 Task: Open settings.json of local echo style in the integrated.
Action: Mouse moved to (23, 544)
Screenshot: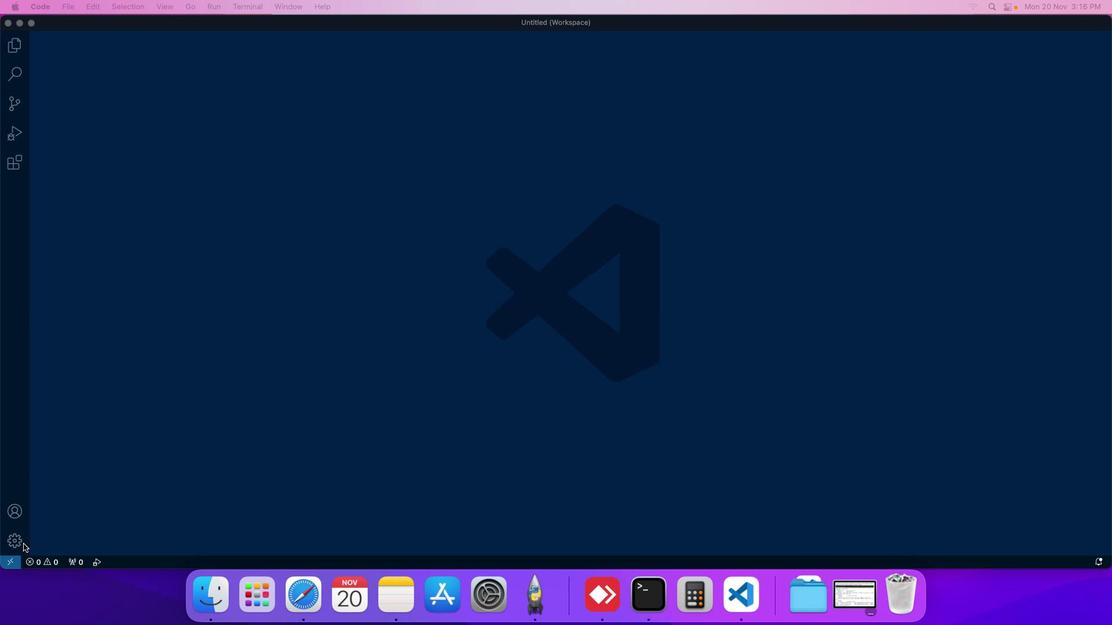 
Action: Mouse pressed left at (23, 544)
Screenshot: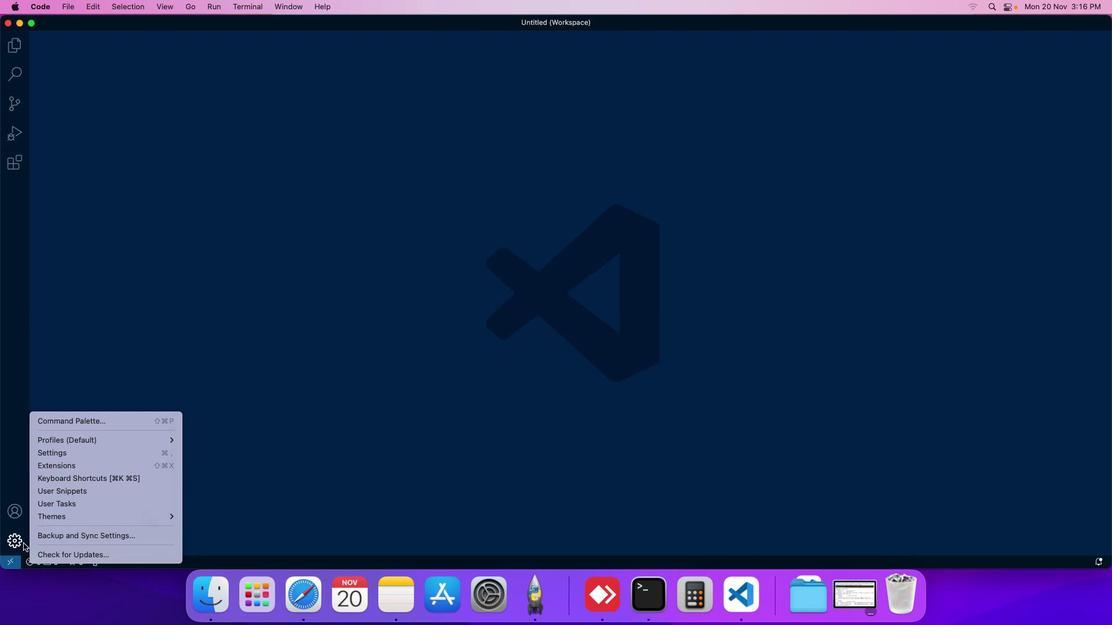 
Action: Mouse moved to (59, 455)
Screenshot: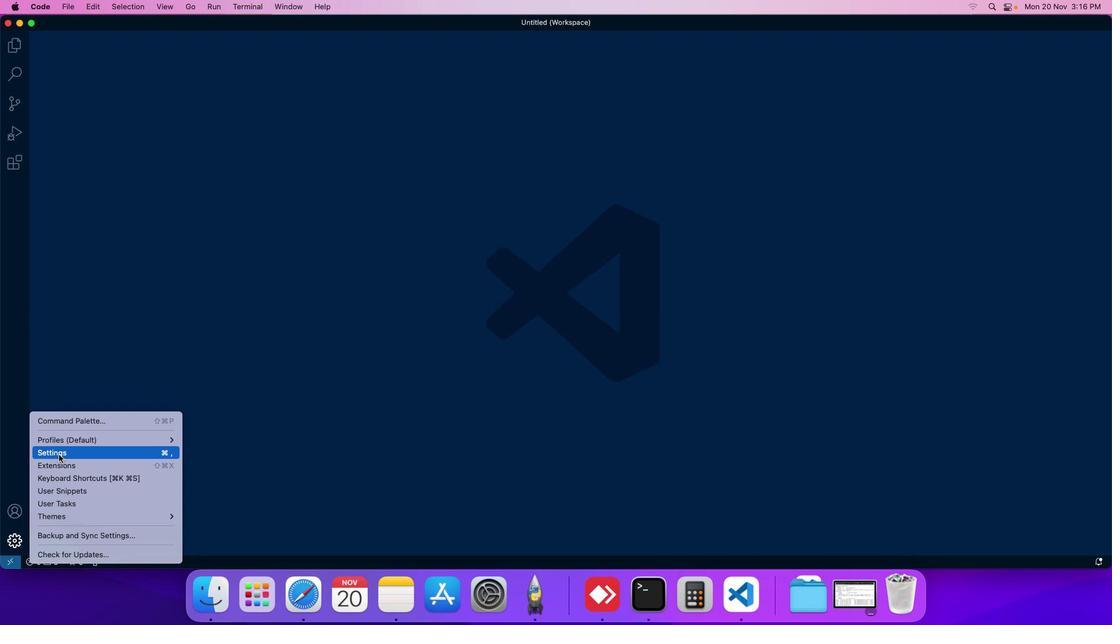
Action: Mouse pressed left at (59, 455)
Screenshot: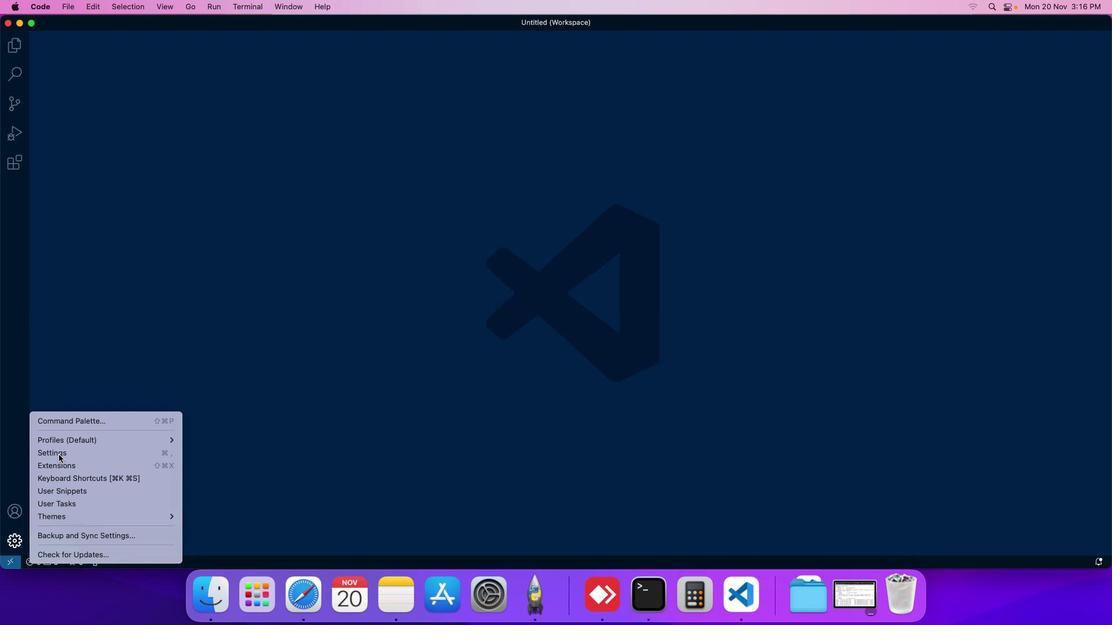 
Action: Mouse moved to (266, 94)
Screenshot: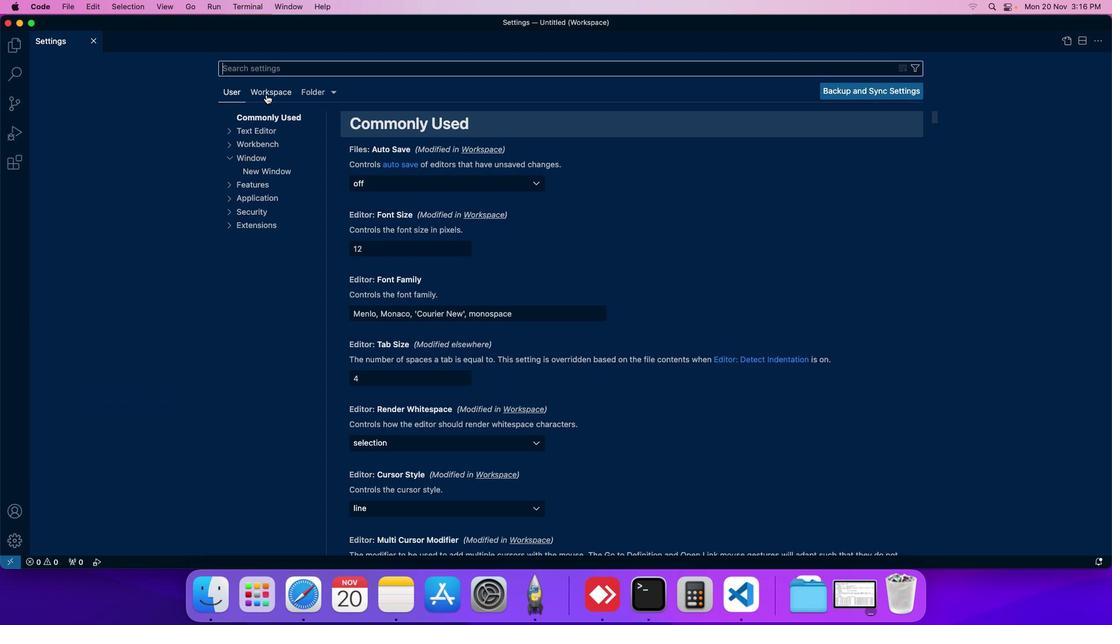 
Action: Mouse pressed left at (266, 94)
Screenshot: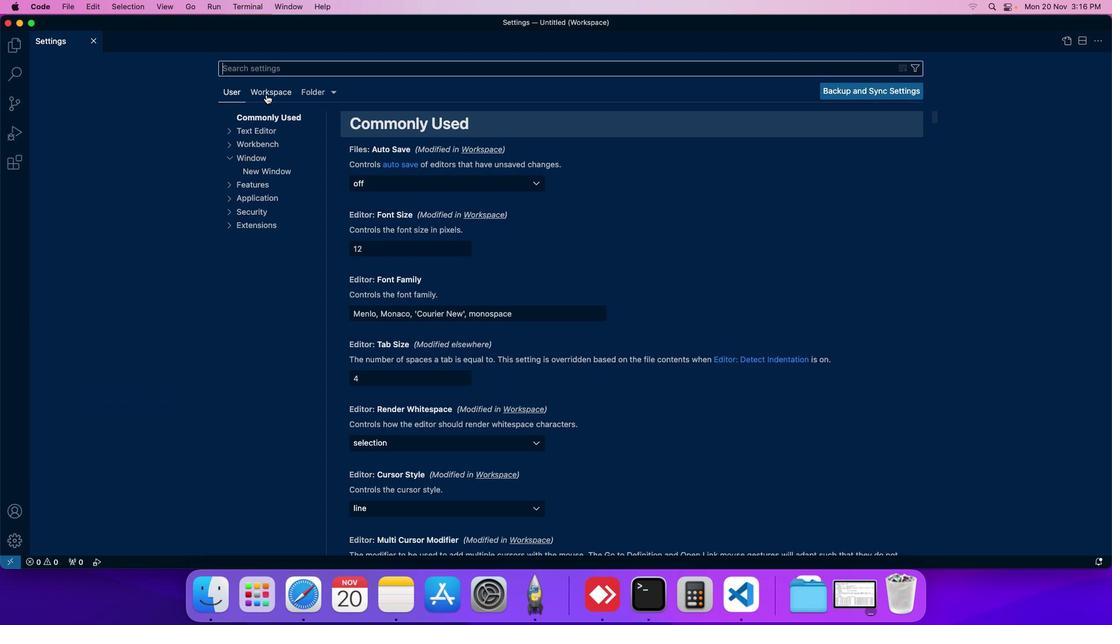 
Action: Mouse moved to (239, 167)
Screenshot: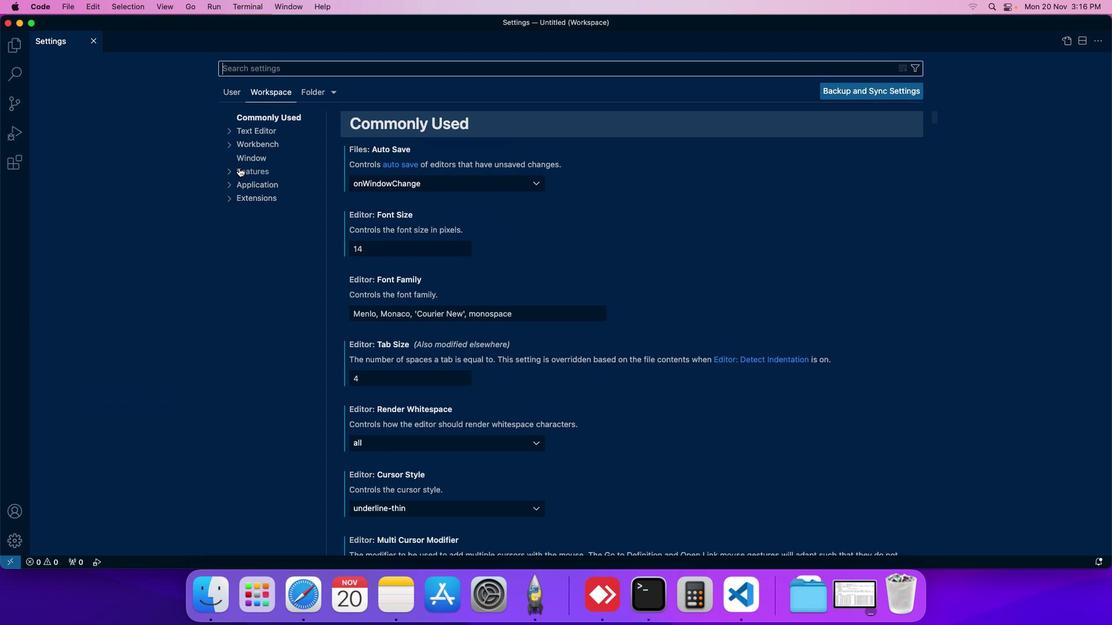 
Action: Mouse pressed left at (239, 167)
Screenshot: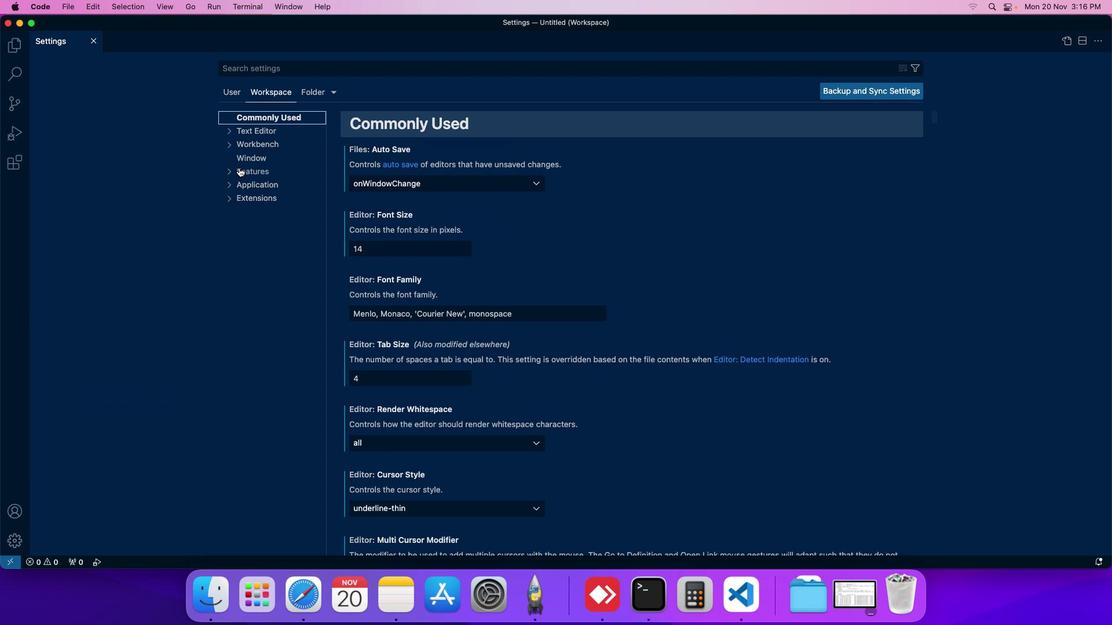 
Action: Mouse moved to (249, 273)
Screenshot: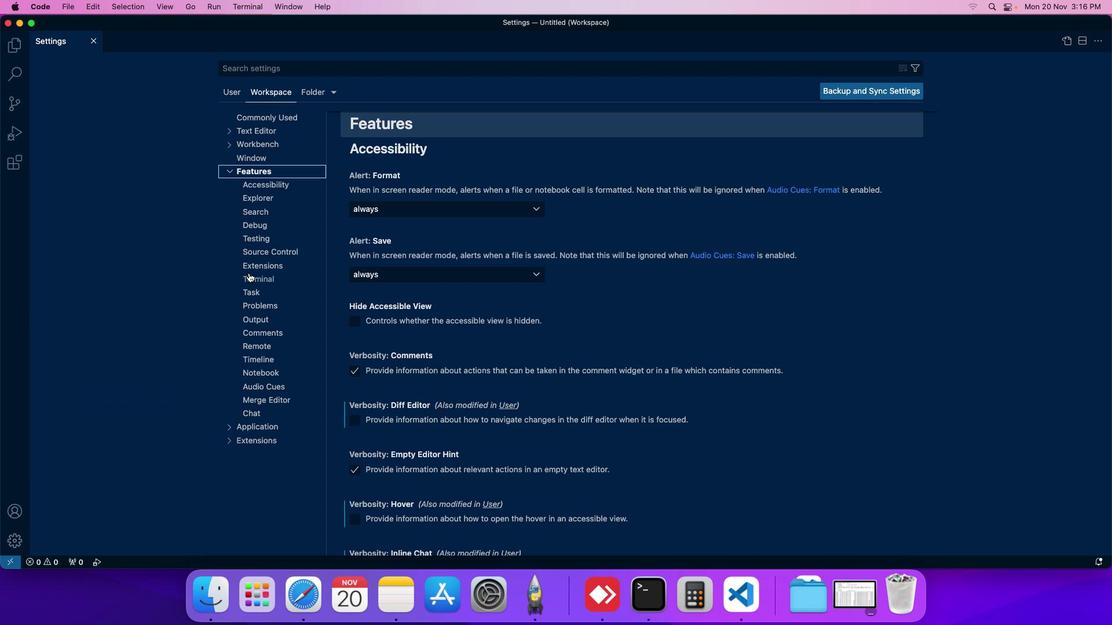 
Action: Mouse pressed left at (249, 273)
Screenshot: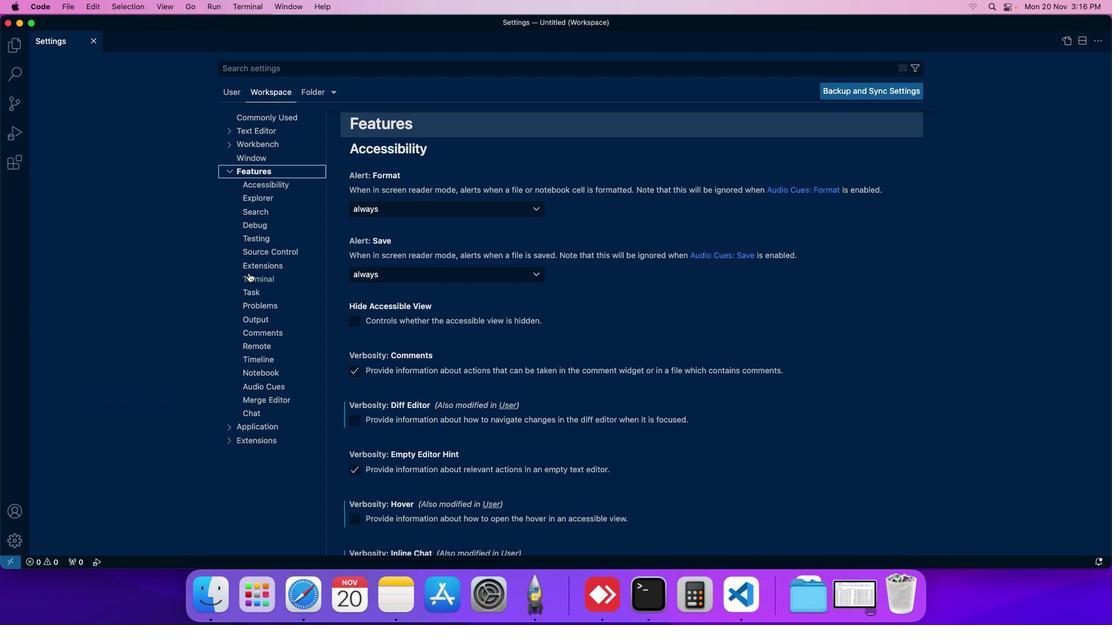 
Action: Mouse moved to (343, 324)
Screenshot: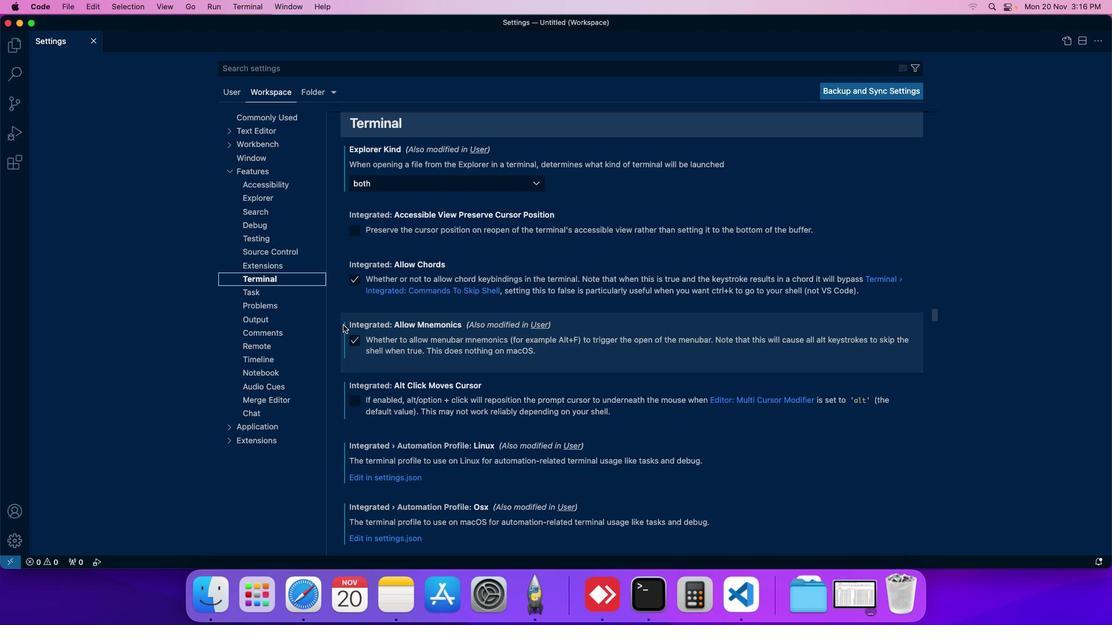 
Action: Mouse scrolled (343, 324) with delta (0, 0)
Screenshot: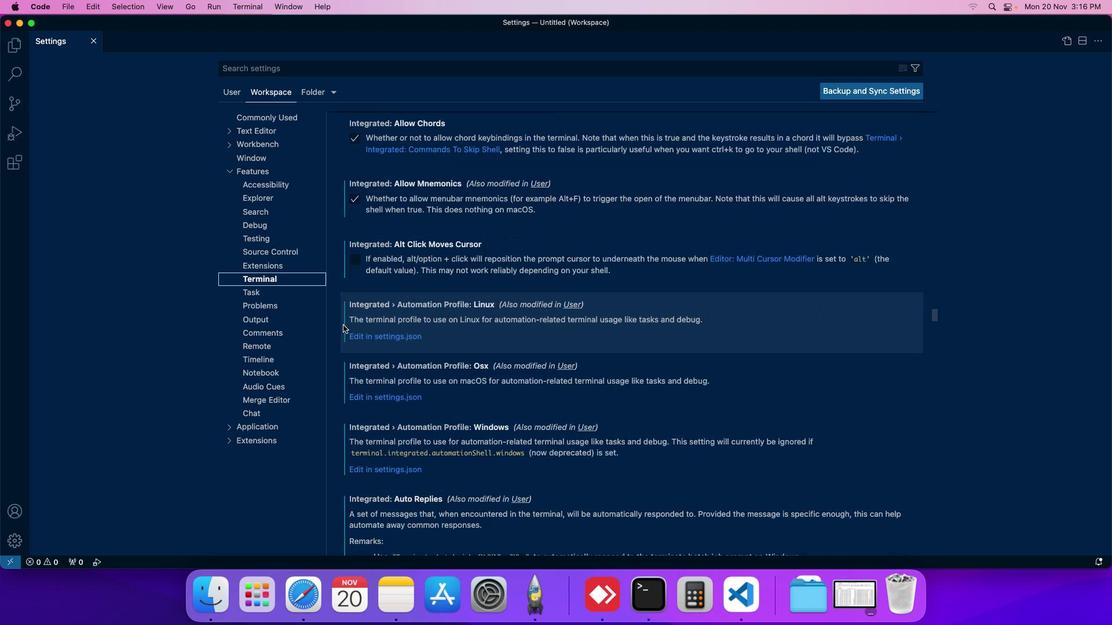 
Action: Mouse scrolled (343, 324) with delta (0, 0)
Screenshot: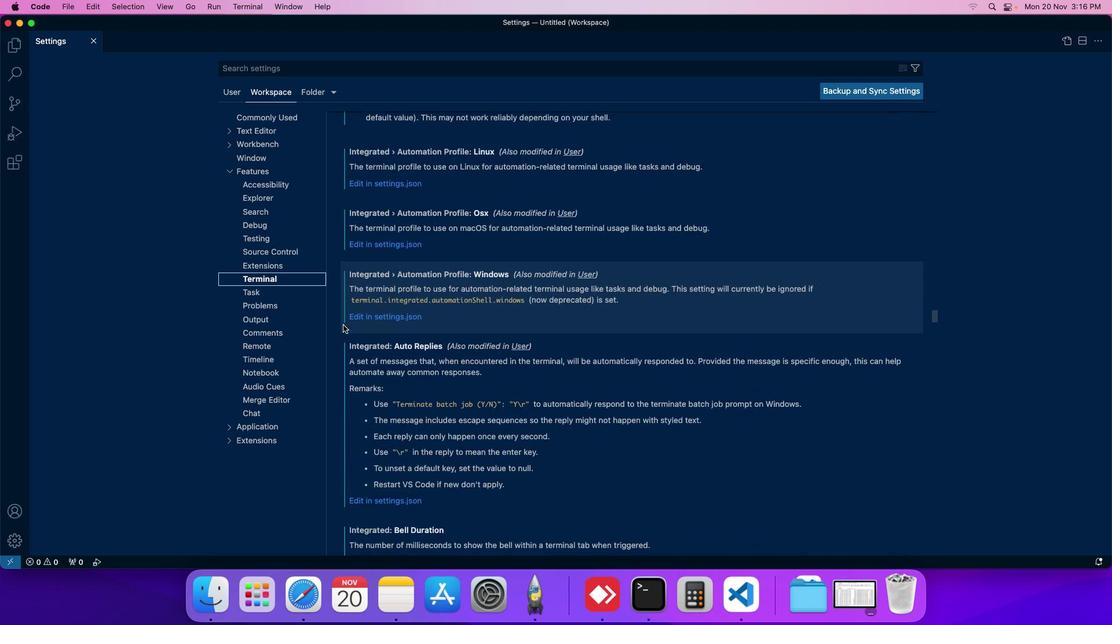 
Action: Mouse scrolled (343, 324) with delta (0, 0)
Screenshot: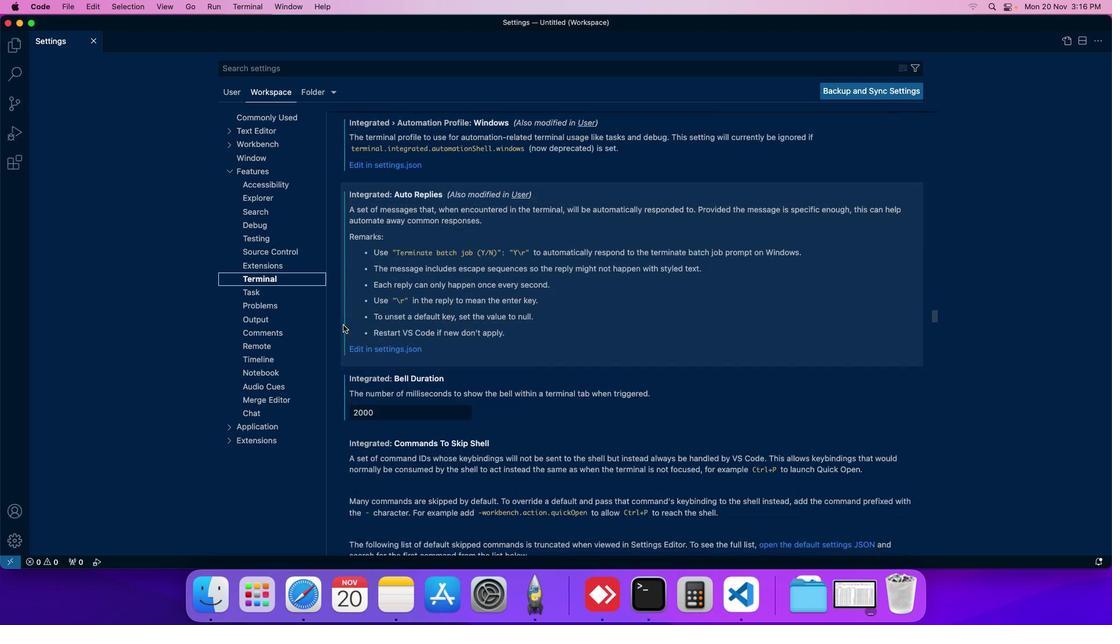
Action: Mouse scrolled (343, 324) with delta (0, 0)
Screenshot: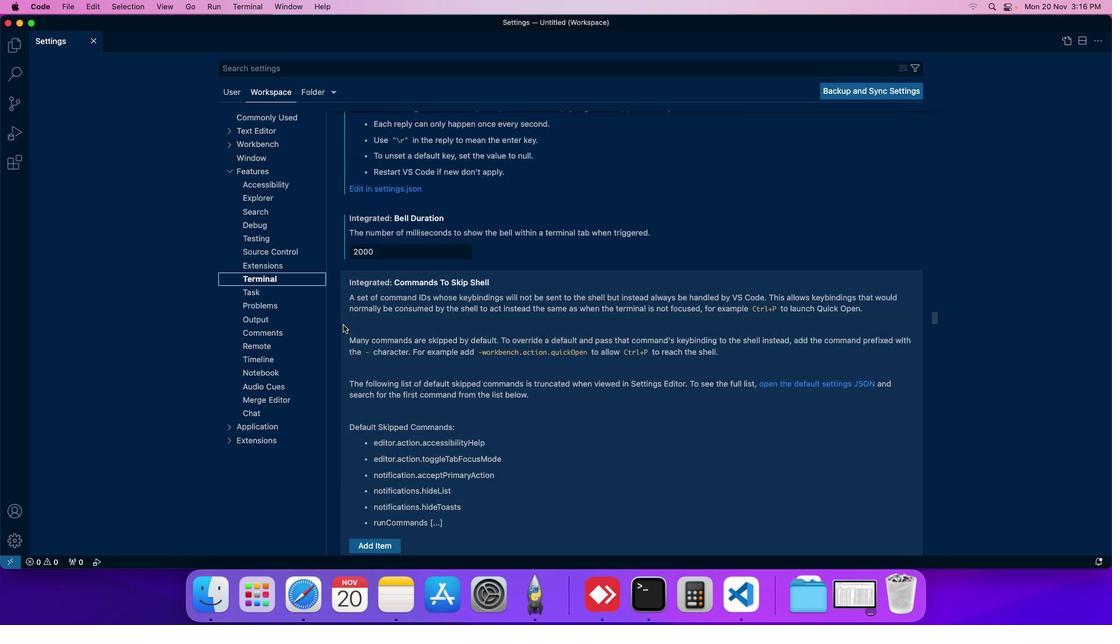 
Action: Mouse scrolled (343, 324) with delta (0, 0)
Screenshot: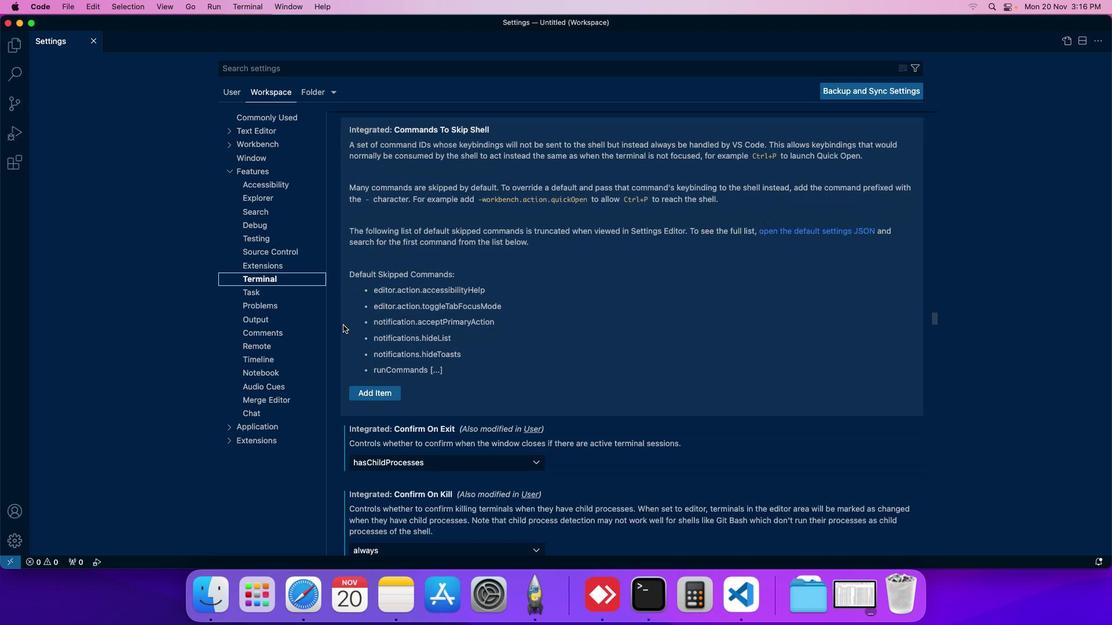 
Action: Mouse scrolled (343, 324) with delta (0, 0)
Screenshot: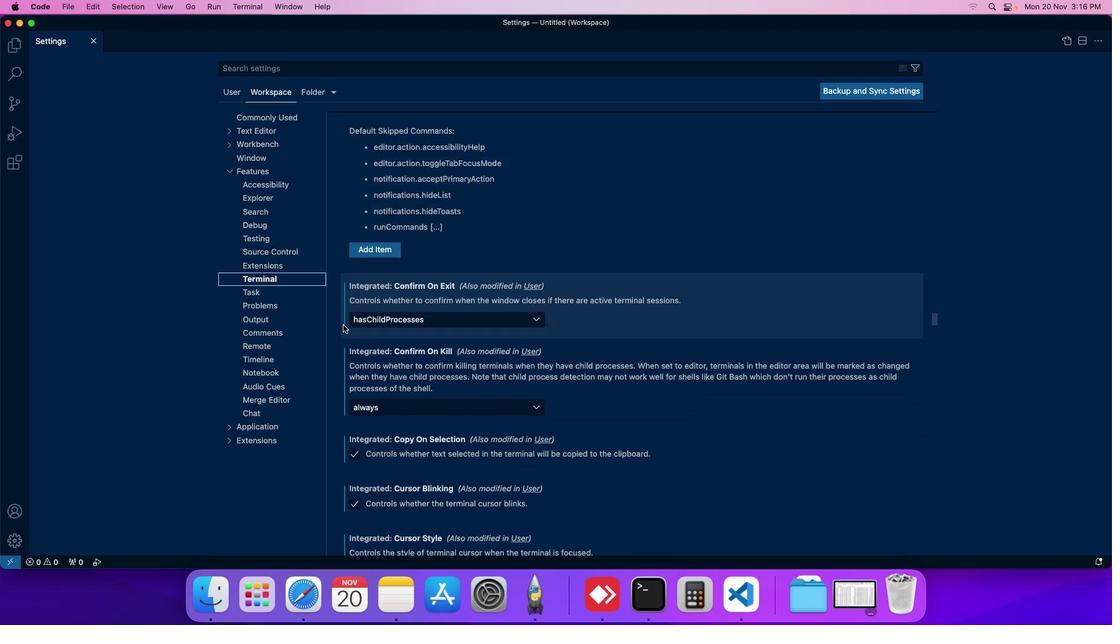 
Action: Mouse scrolled (343, 324) with delta (0, 0)
Screenshot: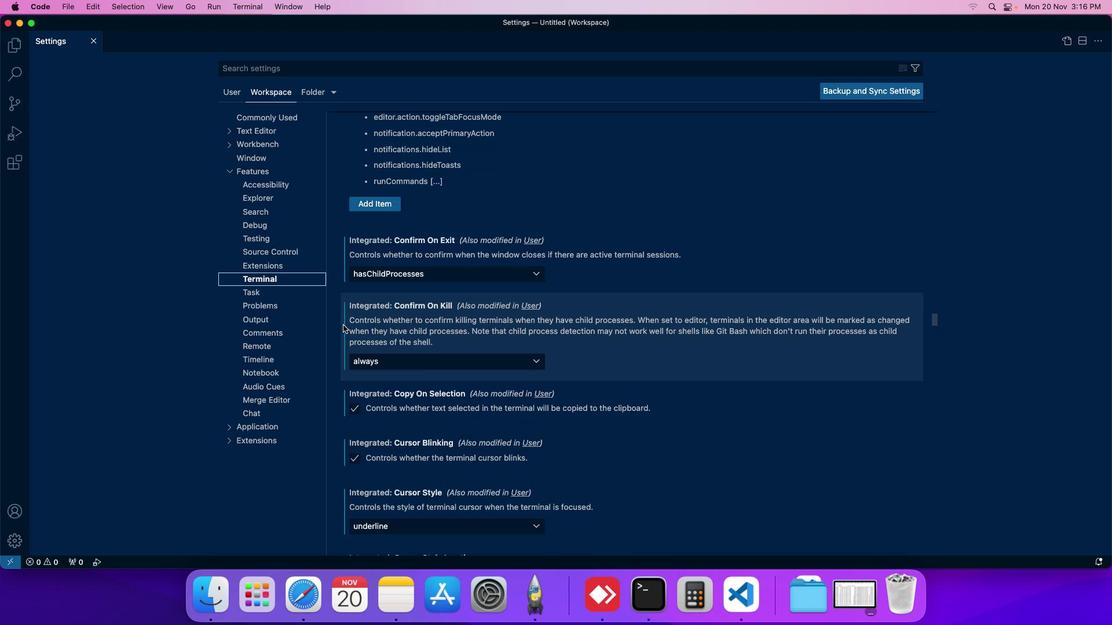 
Action: Mouse scrolled (343, 324) with delta (0, 0)
Screenshot: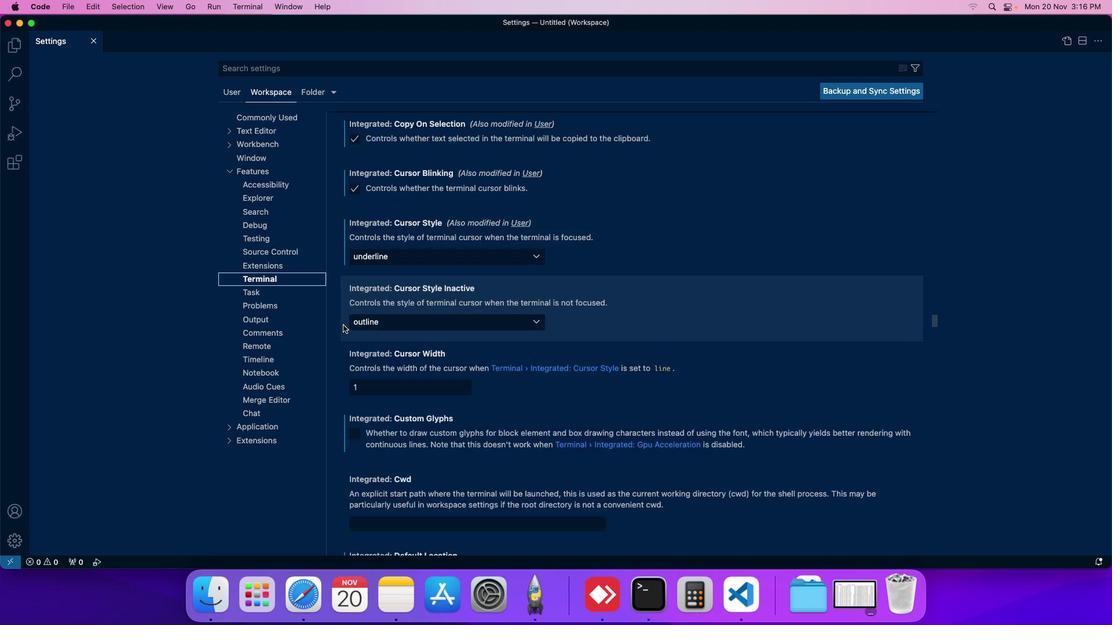 
Action: Mouse scrolled (343, 324) with delta (0, 0)
Screenshot: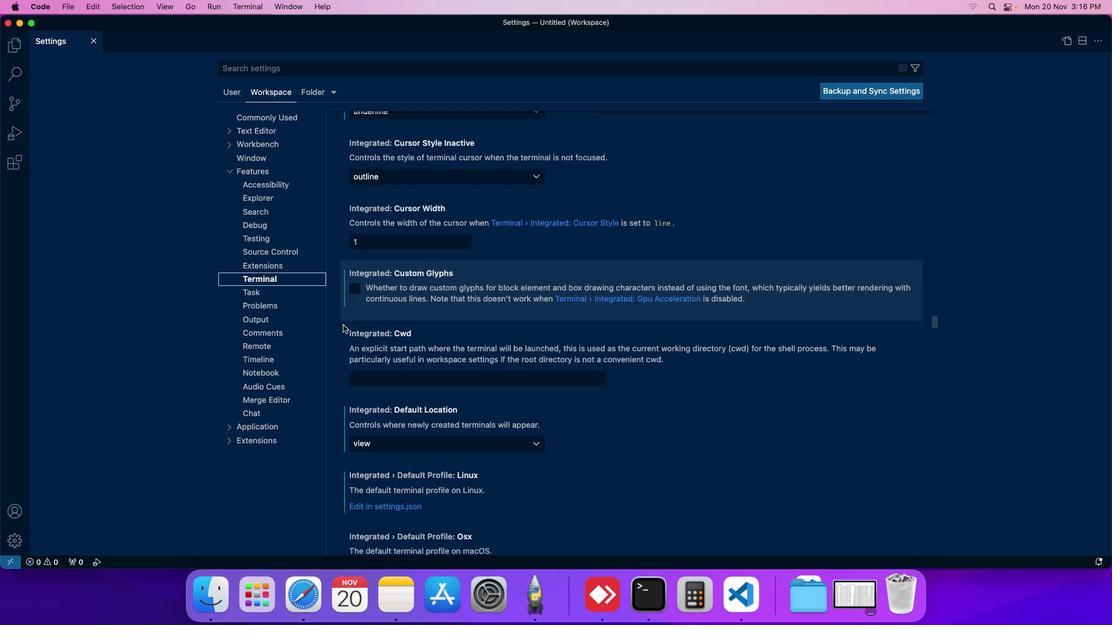 
Action: Mouse scrolled (343, 324) with delta (0, 0)
Screenshot: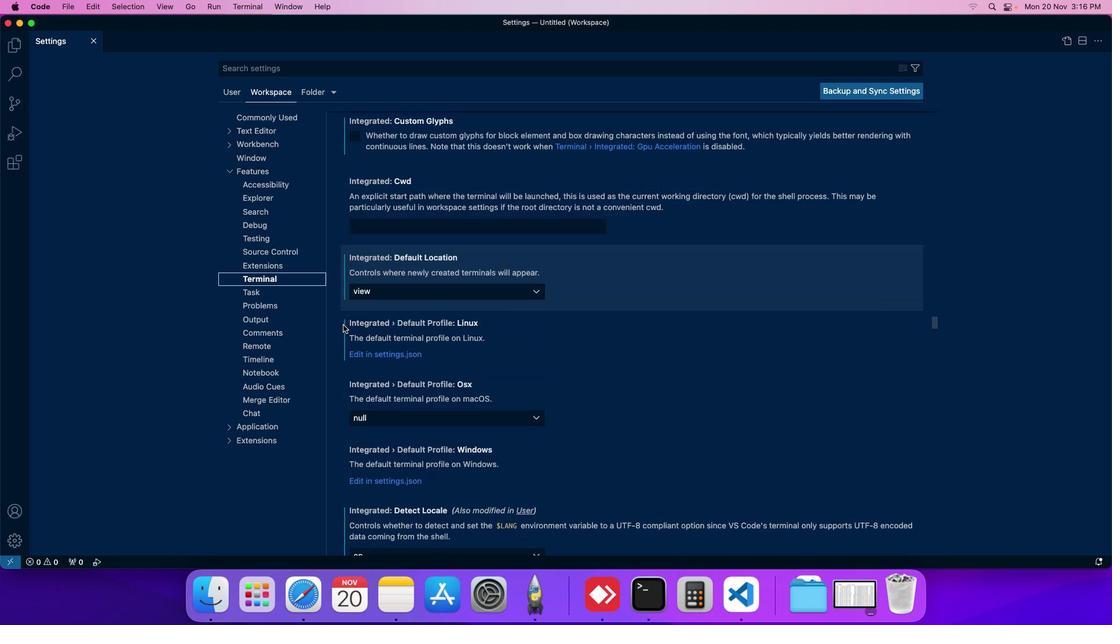 
Action: Mouse scrolled (343, 324) with delta (0, 0)
Screenshot: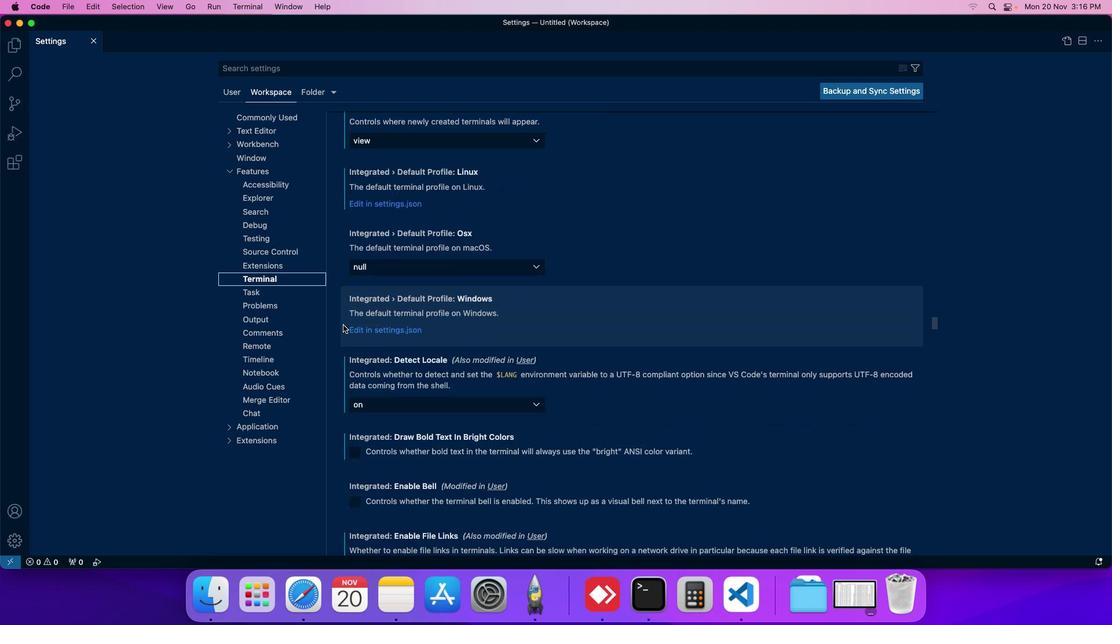 
Action: Mouse scrolled (343, 324) with delta (0, 0)
Screenshot: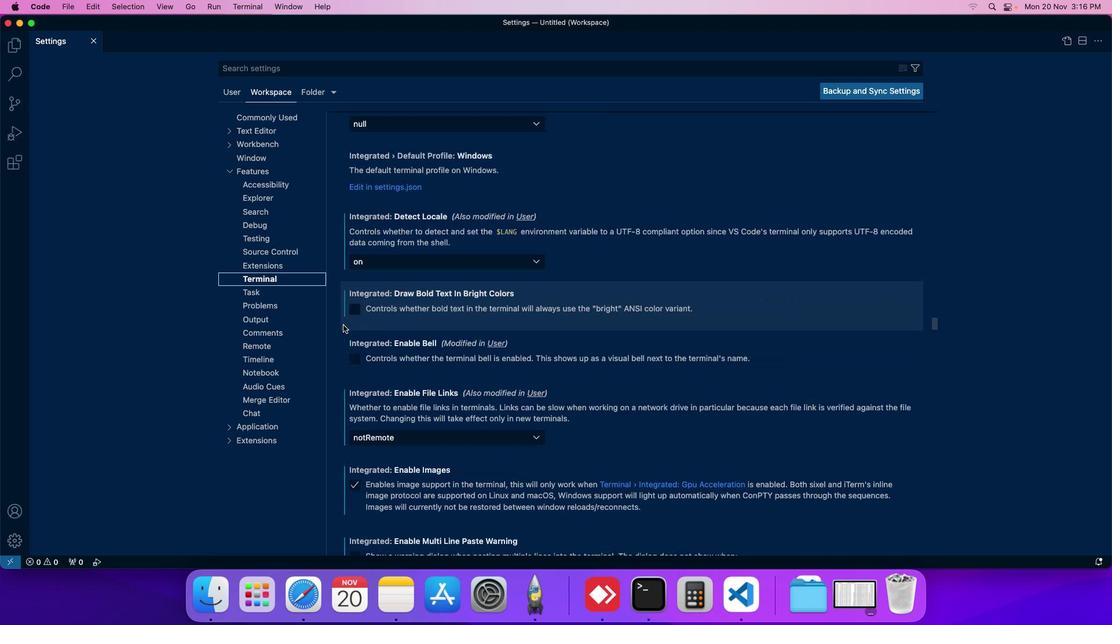 
Action: Mouse scrolled (343, 324) with delta (0, 0)
Screenshot: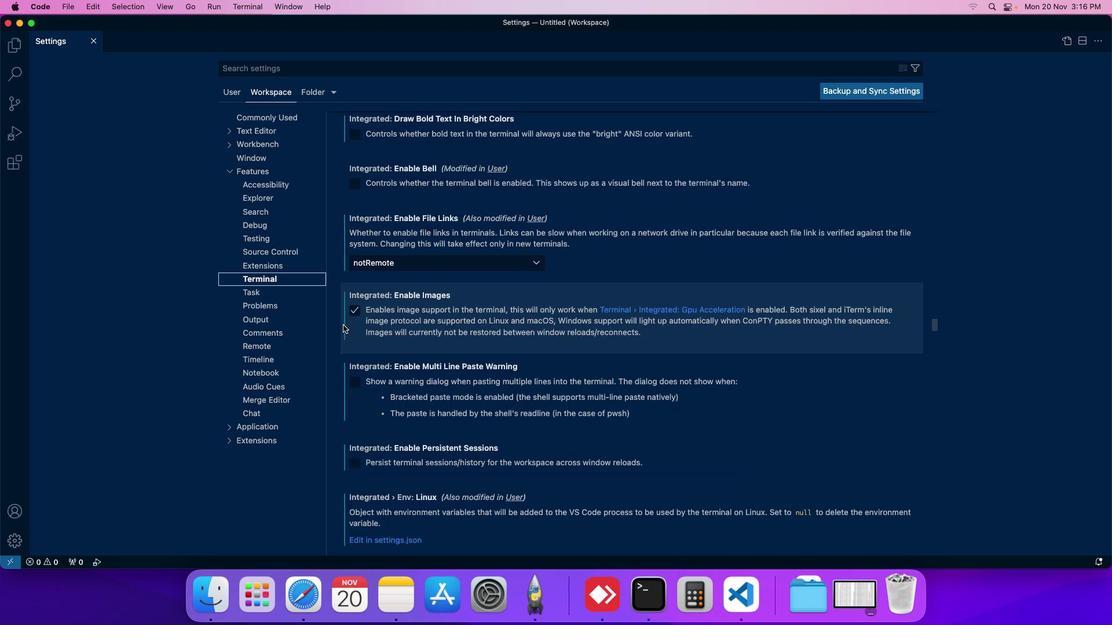 
Action: Mouse scrolled (343, 324) with delta (0, 0)
Screenshot: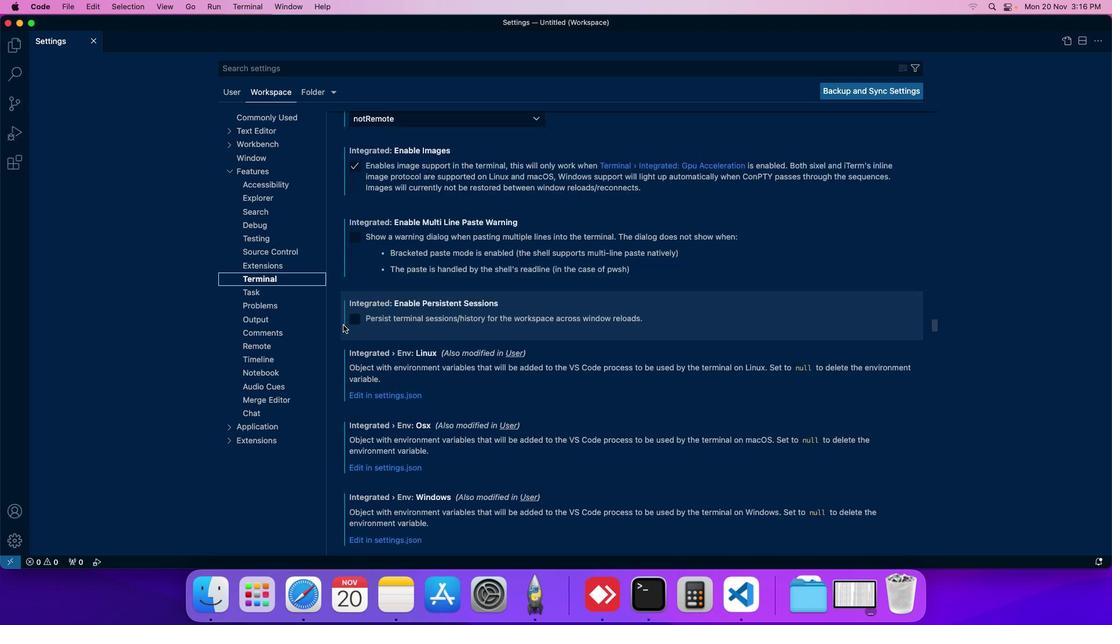
Action: Mouse scrolled (343, 324) with delta (0, 0)
Screenshot: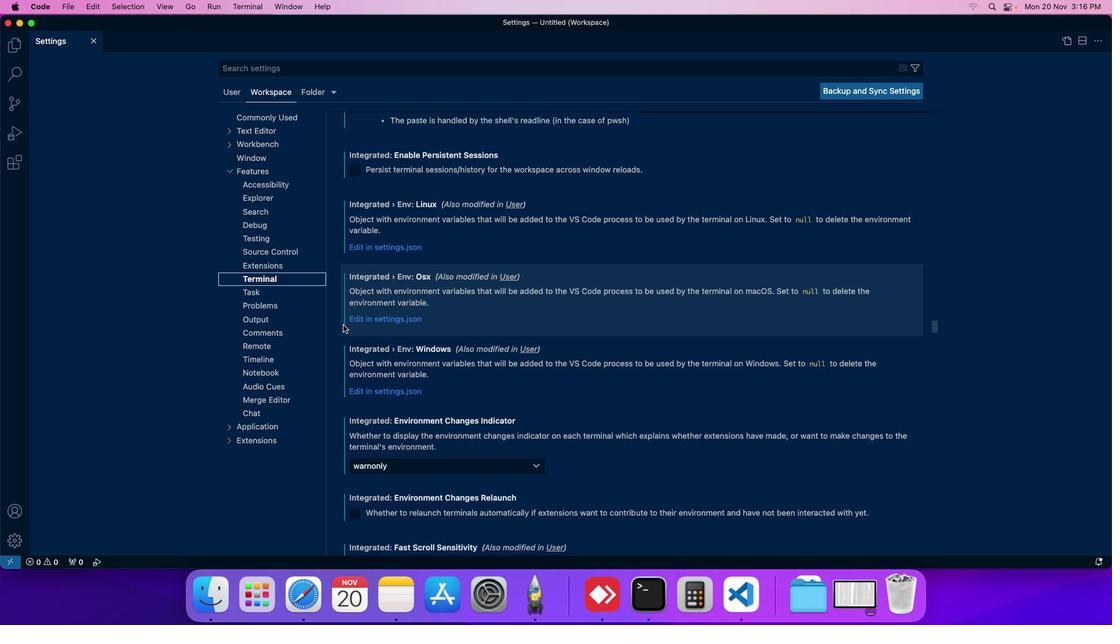 
Action: Mouse scrolled (343, 324) with delta (0, 0)
Screenshot: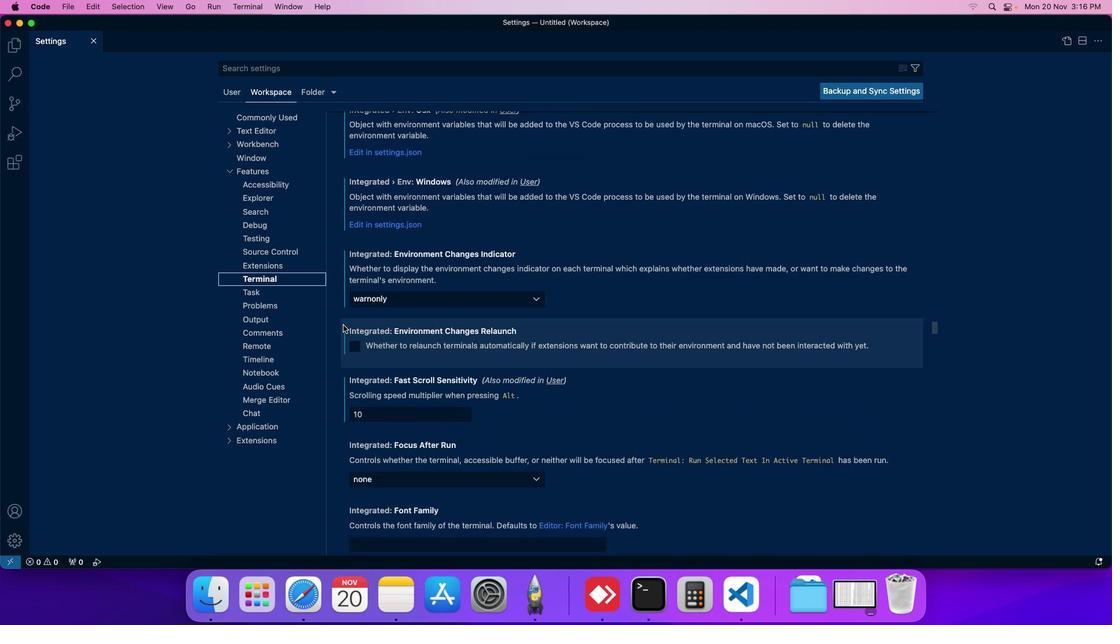 
Action: Mouse scrolled (343, 324) with delta (0, 0)
Screenshot: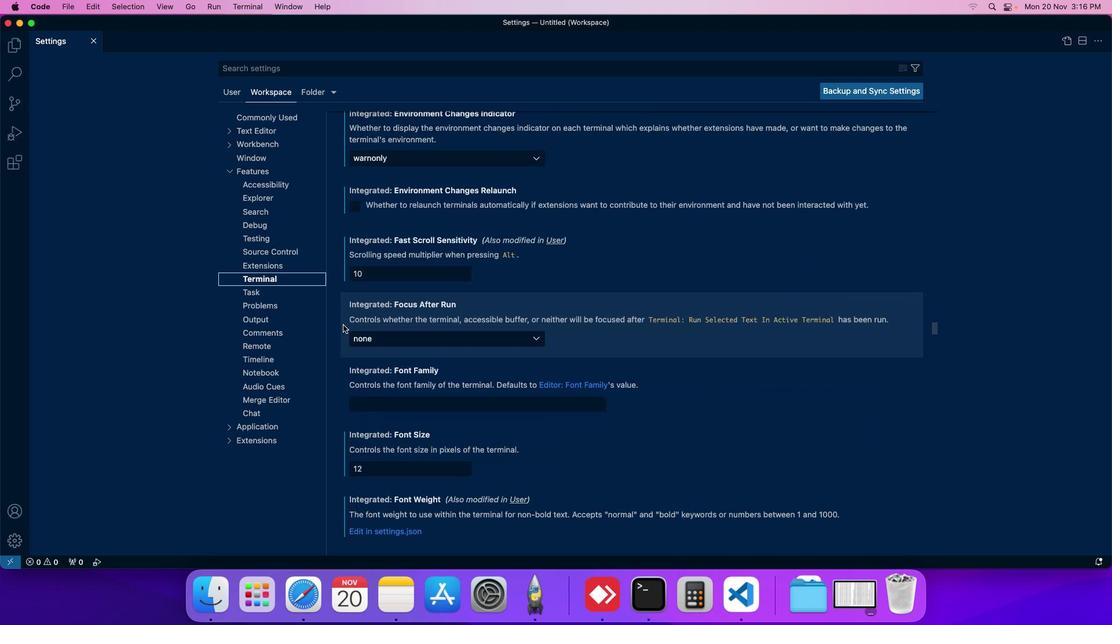 
Action: Mouse scrolled (343, 324) with delta (0, 0)
Screenshot: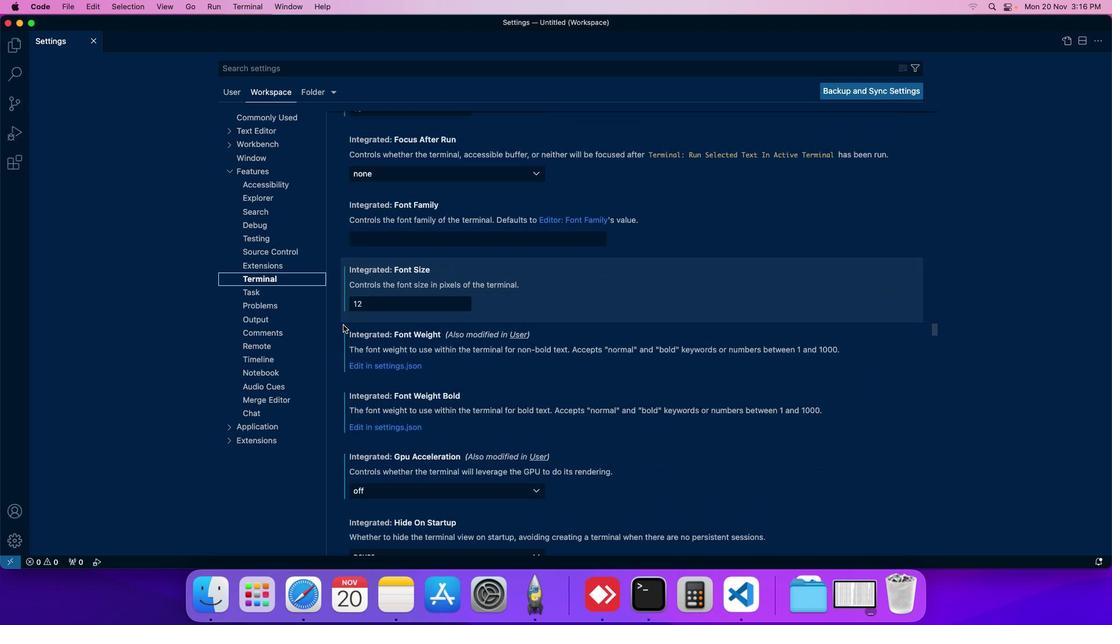 
Action: Mouse scrolled (343, 324) with delta (0, 0)
Screenshot: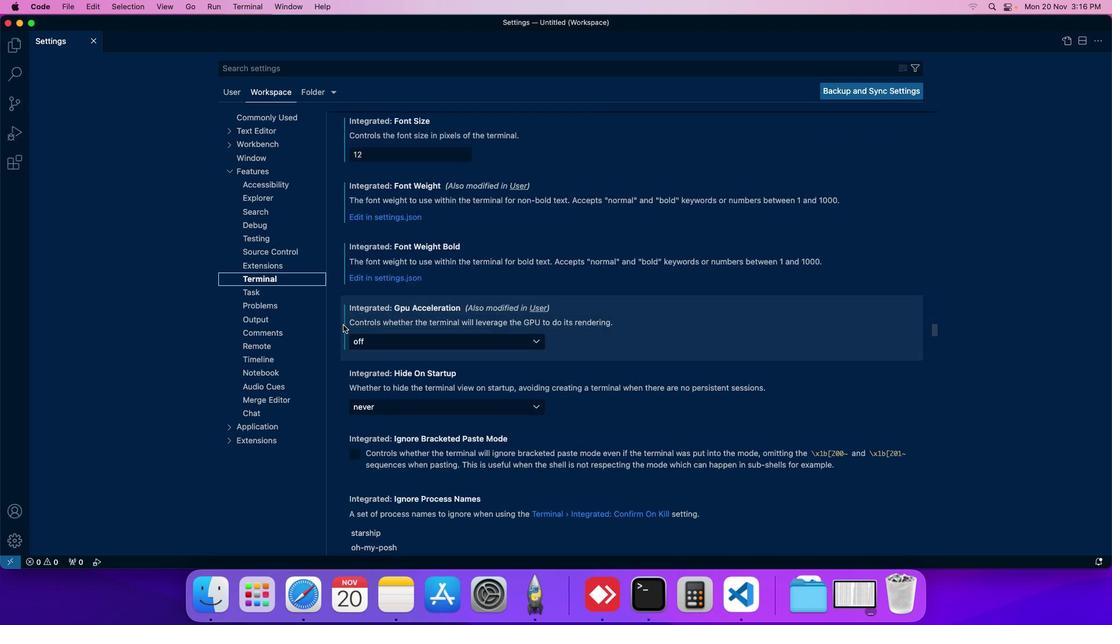 
Action: Mouse scrolled (343, 324) with delta (0, 0)
Screenshot: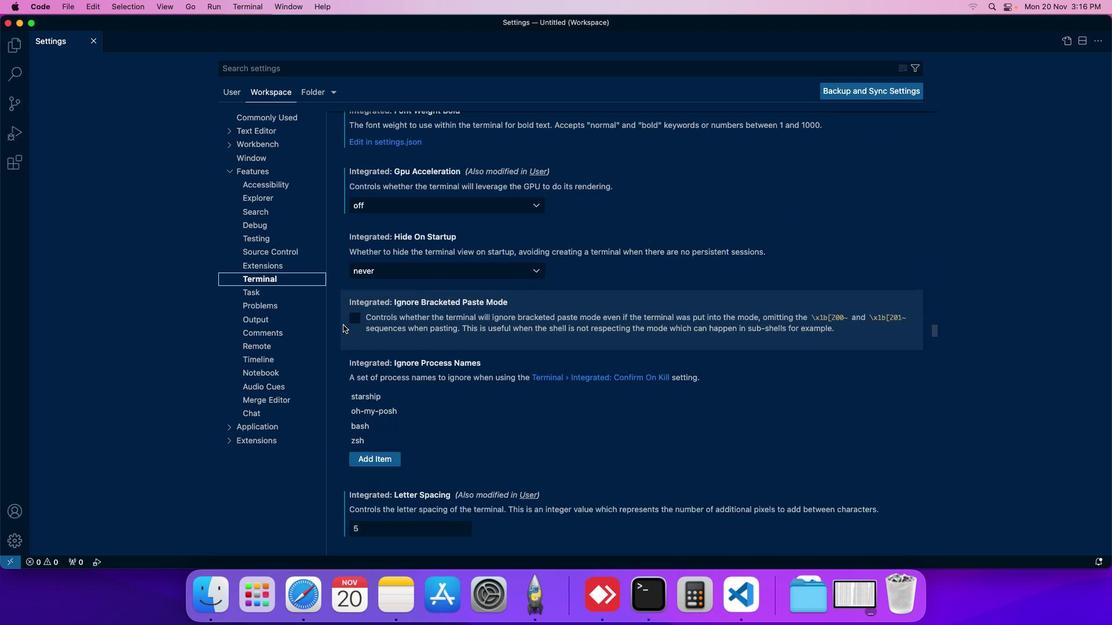 
Action: Mouse scrolled (343, 324) with delta (0, 0)
Screenshot: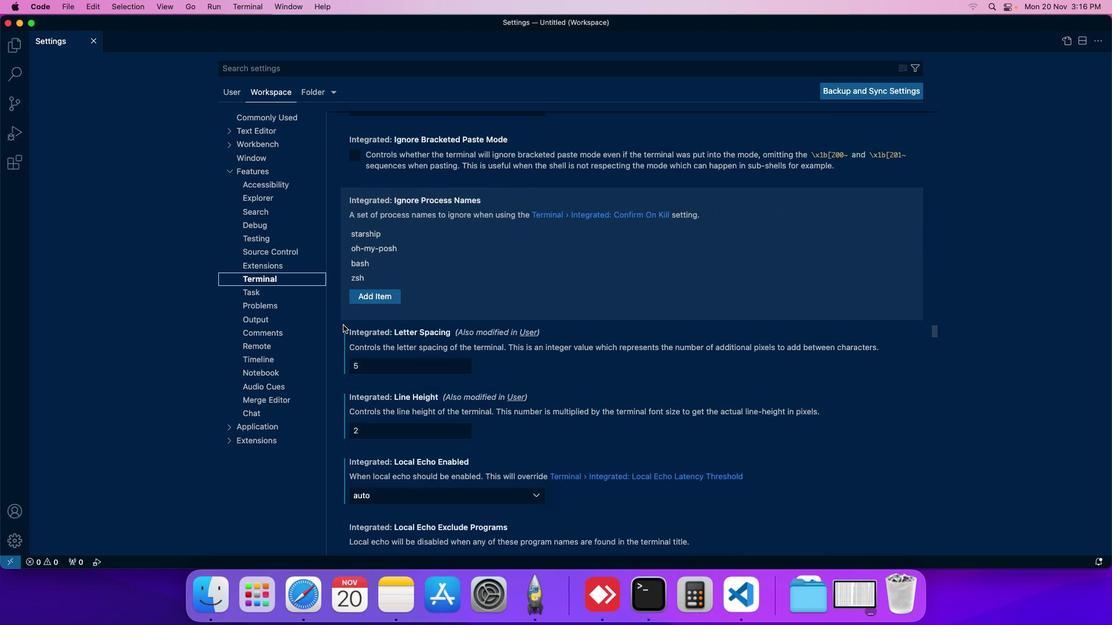 
Action: Mouse scrolled (343, 324) with delta (0, 0)
Screenshot: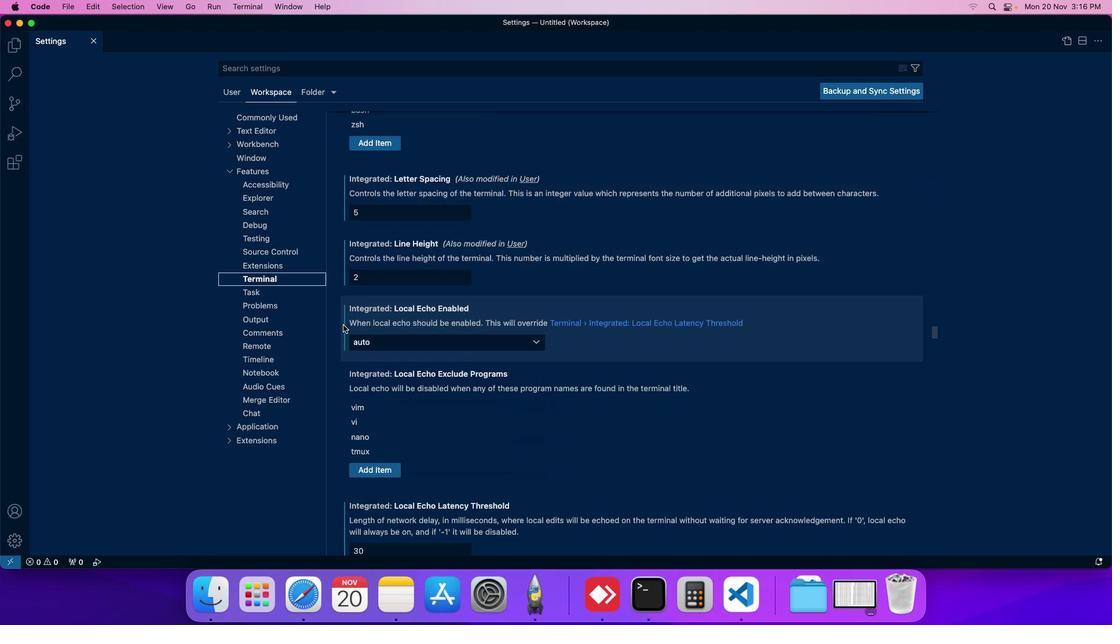 
Action: Mouse scrolled (343, 324) with delta (0, 0)
Screenshot: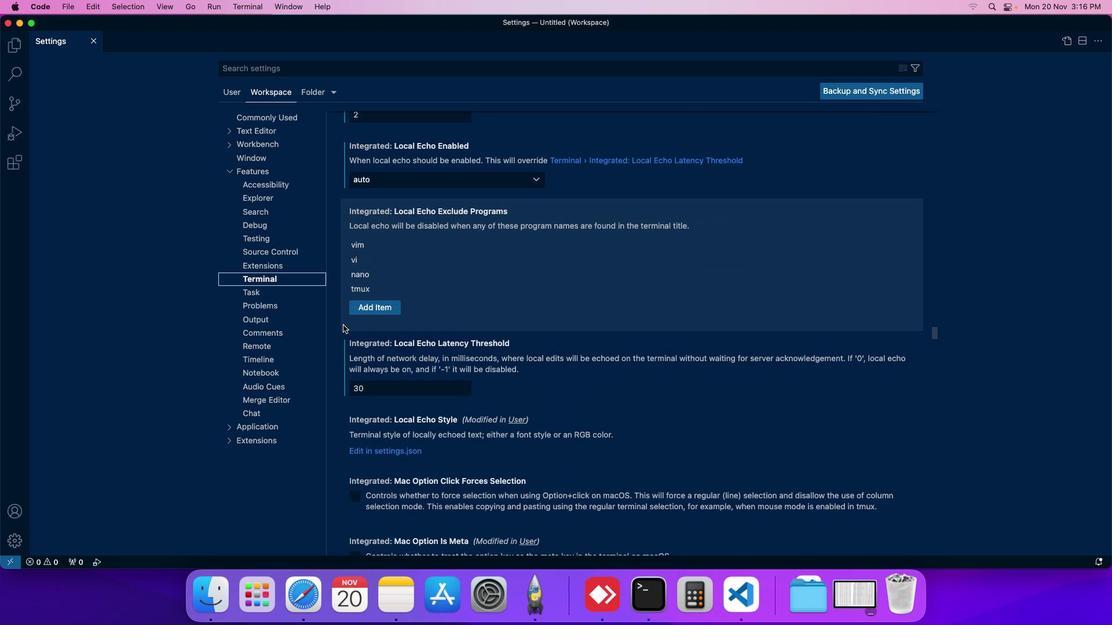 
Action: Mouse scrolled (343, 324) with delta (0, 0)
Screenshot: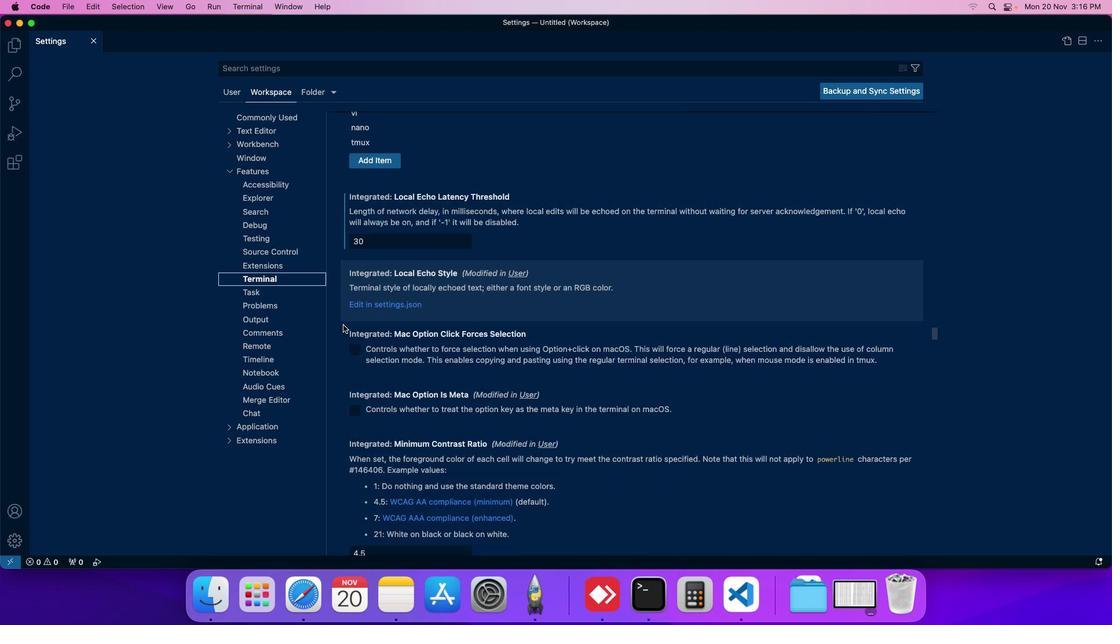 
Action: Mouse moved to (382, 298)
Screenshot: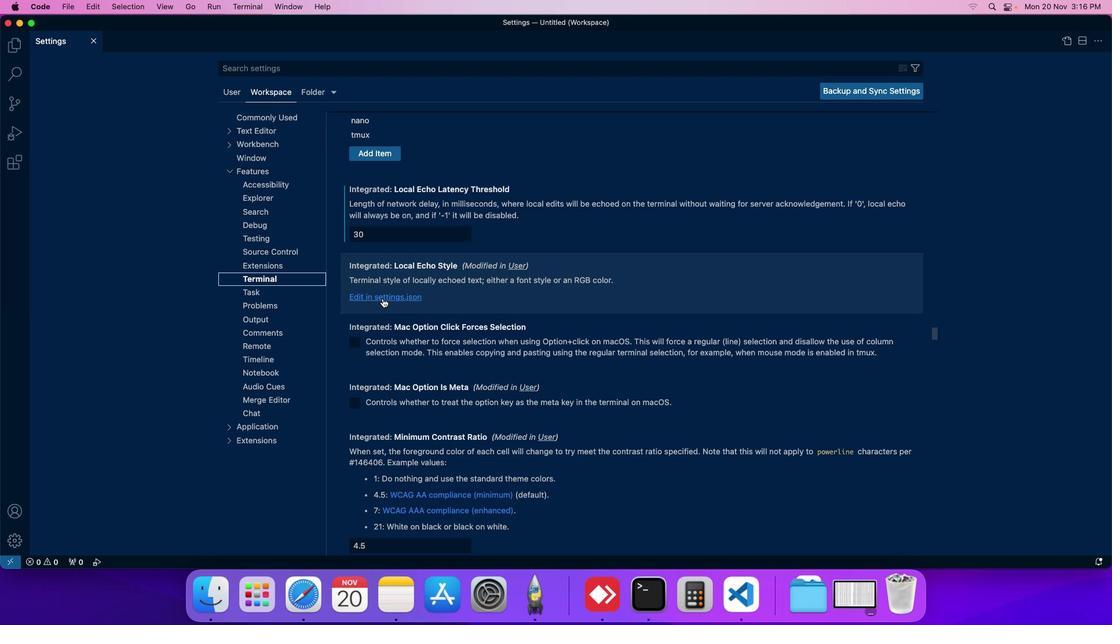 
Action: Mouse pressed left at (382, 298)
Screenshot: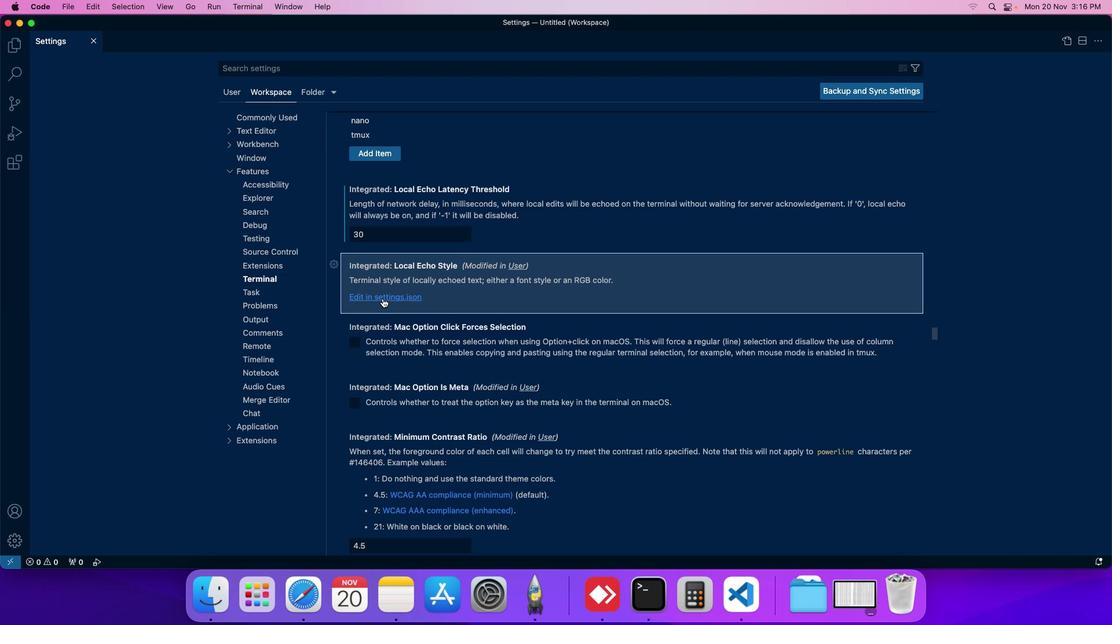 
Action: Mouse moved to (437, 276)
Screenshot: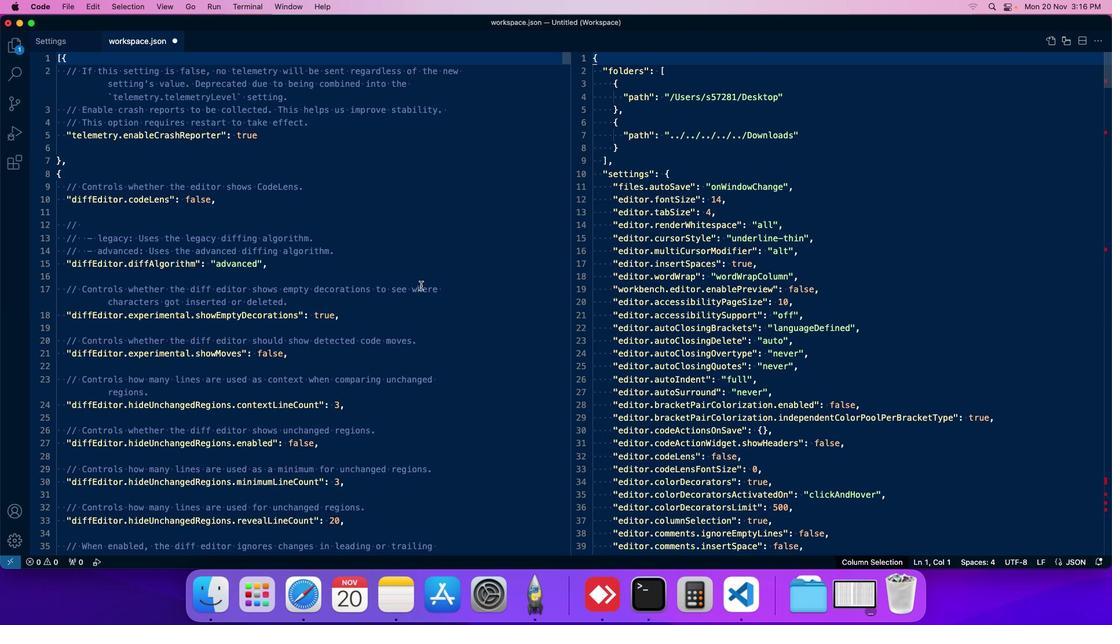 
